 Task: In Windows properties of general video settings, Set the deinterlace mode to auto.
Action: Mouse moved to (148, 79)
Screenshot: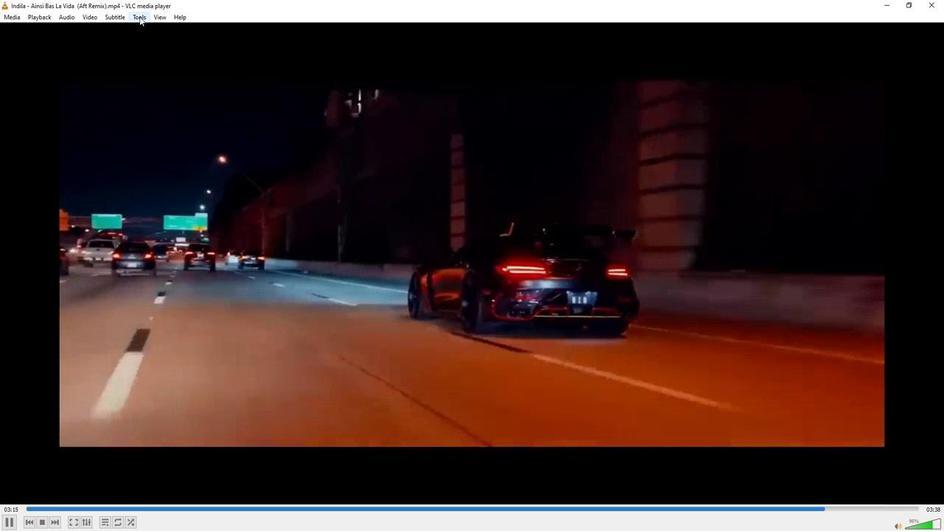 
Action: Mouse pressed left at (148, 79)
Screenshot: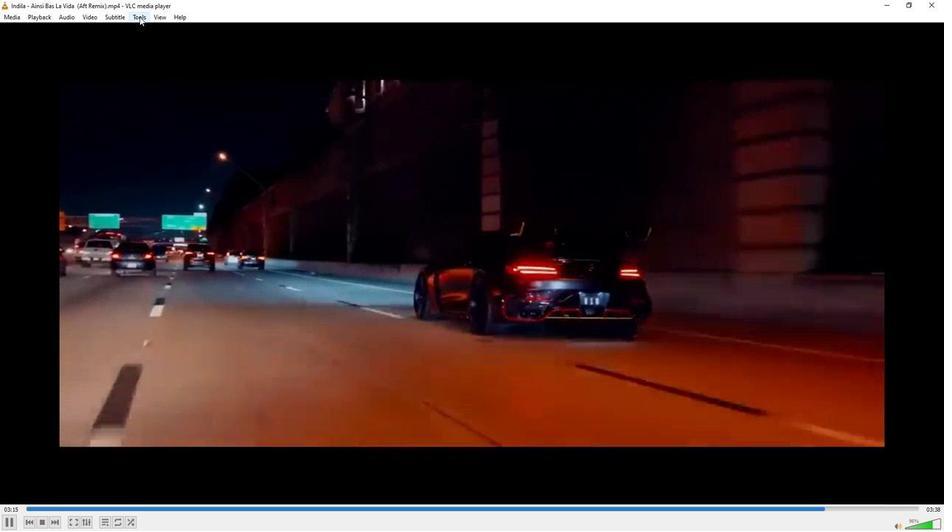 
Action: Mouse moved to (163, 173)
Screenshot: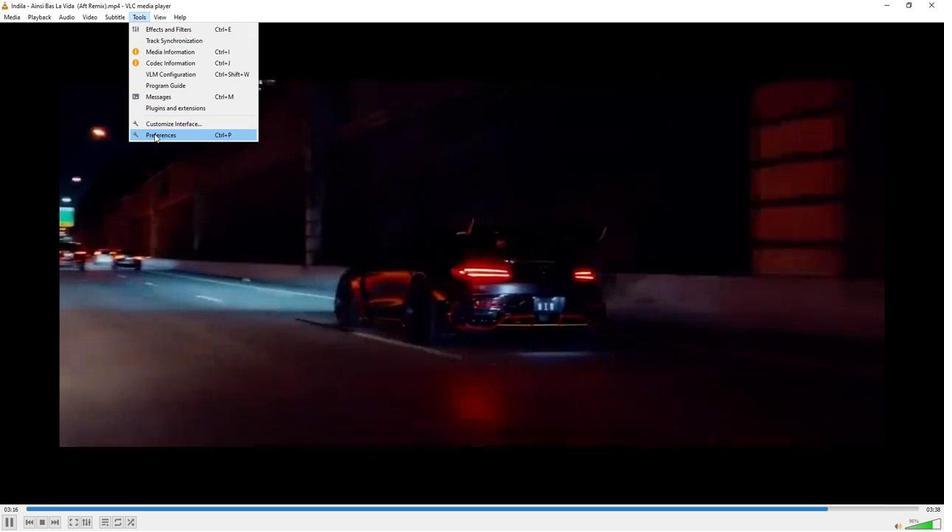 
Action: Mouse pressed left at (163, 173)
Screenshot: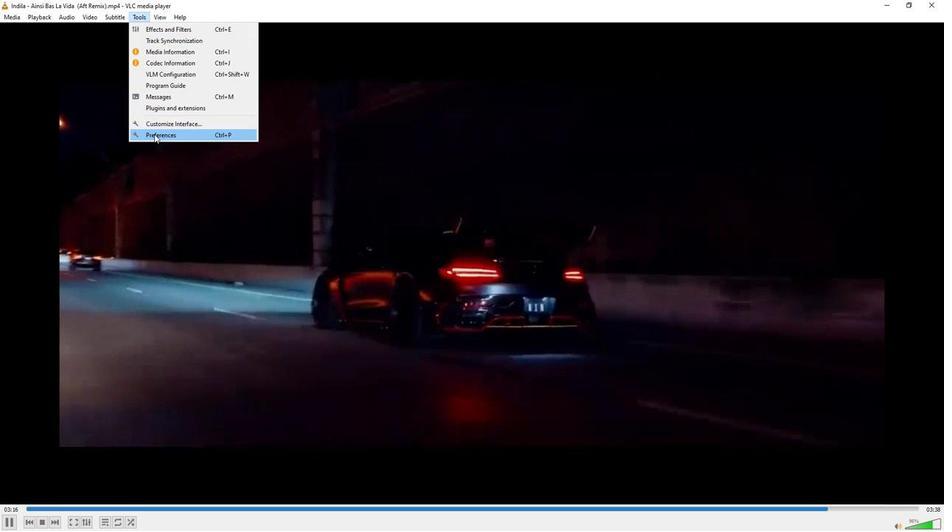 
Action: Mouse moved to (295, 338)
Screenshot: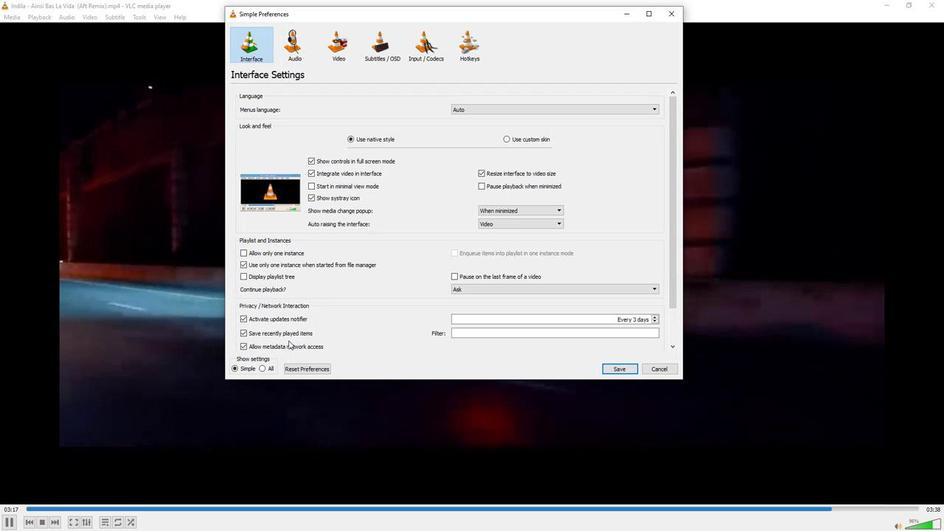 
Action: Mouse scrolled (295, 337) with delta (0, 0)
Screenshot: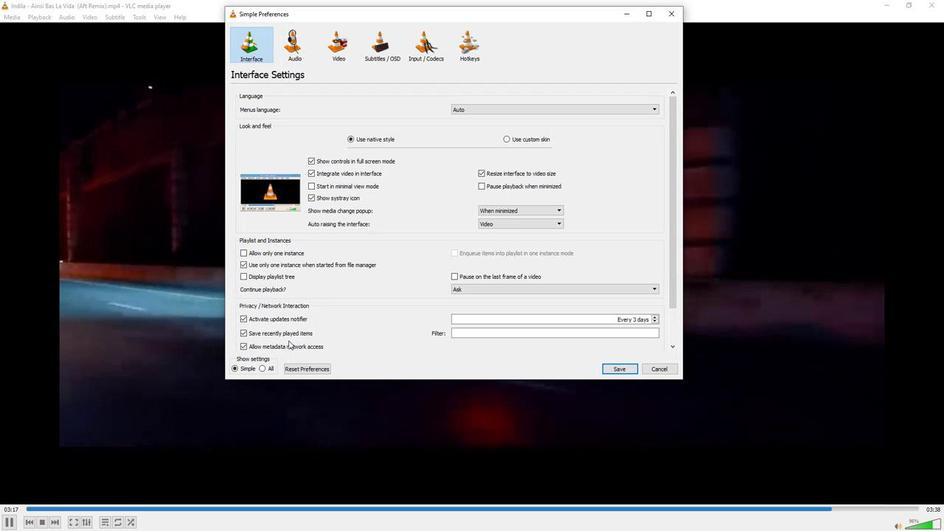 
Action: Mouse moved to (293, 338)
Screenshot: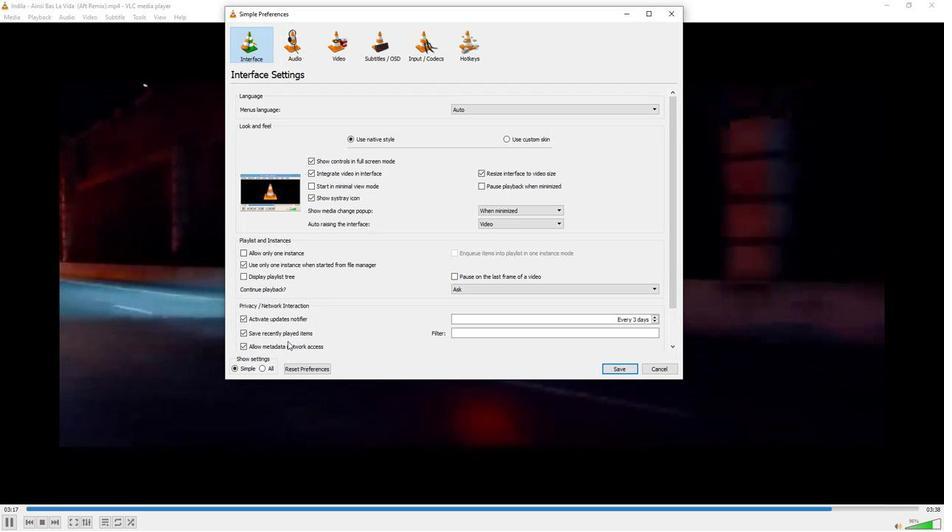 
Action: Mouse scrolled (293, 337) with delta (0, 0)
Screenshot: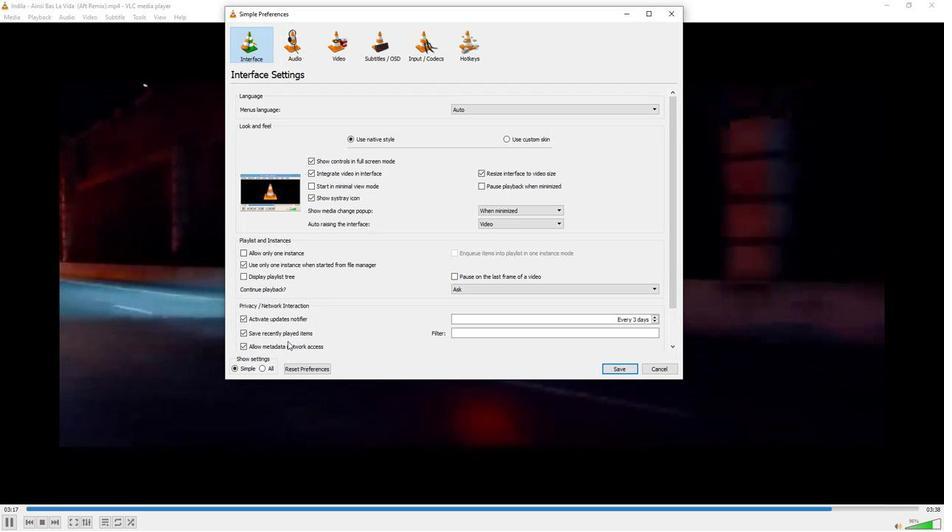 
Action: Mouse moved to (293, 338)
Screenshot: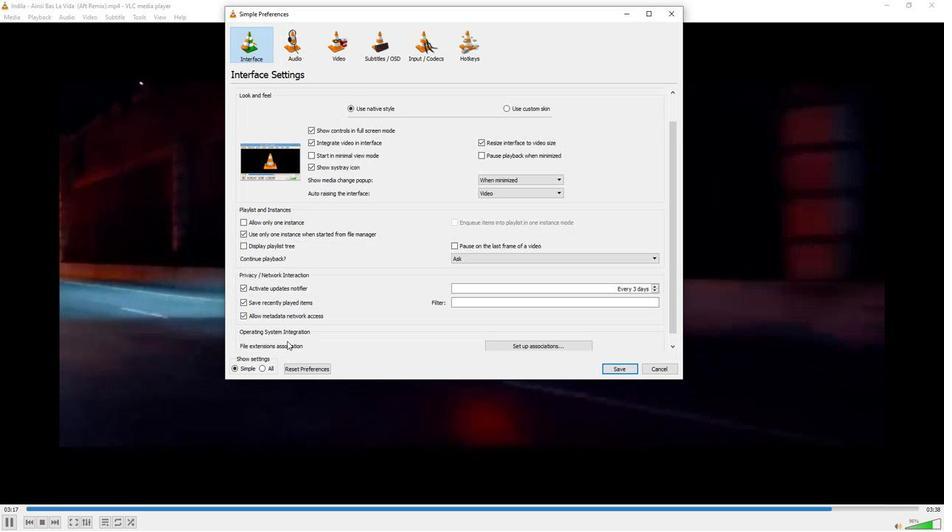 
Action: Mouse scrolled (293, 337) with delta (0, 0)
Screenshot: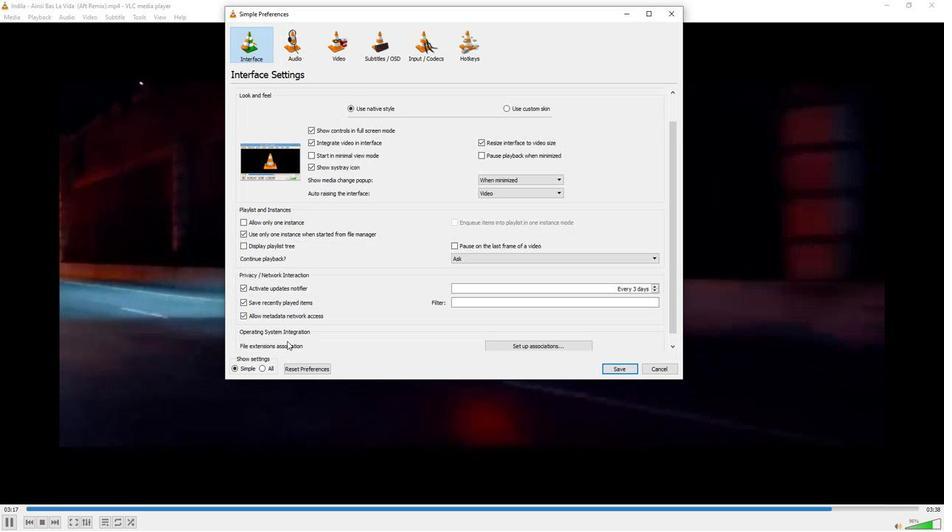 
Action: Mouse moved to (293, 338)
Screenshot: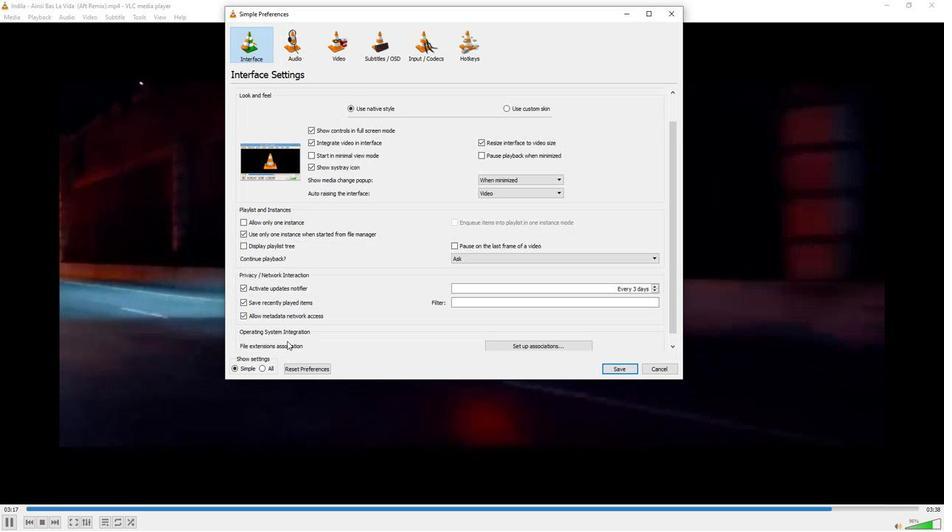
Action: Mouse scrolled (293, 338) with delta (0, 0)
Screenshot: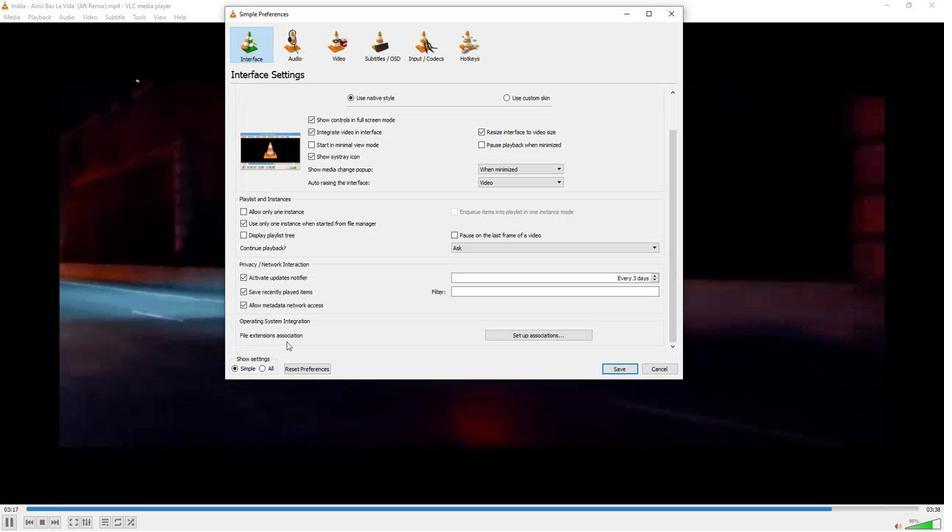 
Action: Mouse moved to (267, 358)
Screenshot: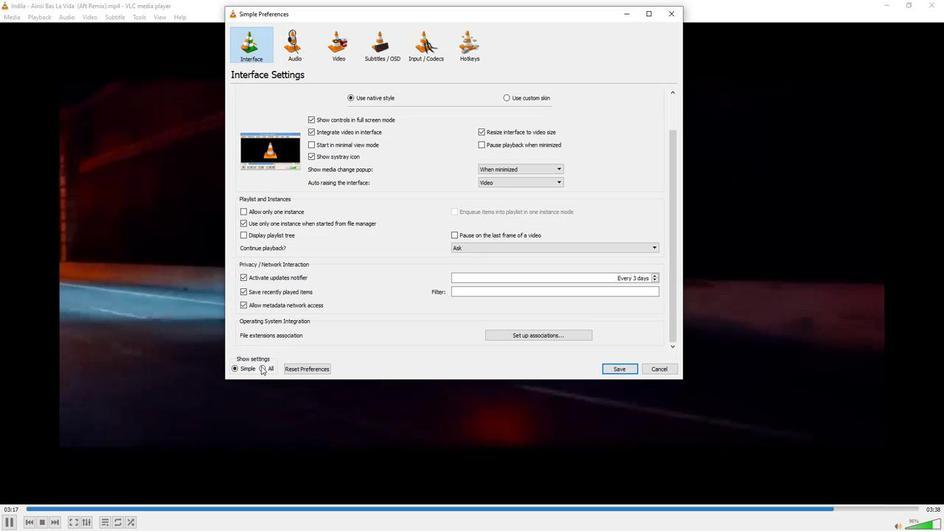 
Action: Mouse pressed left at (267, 358)
Screenshot: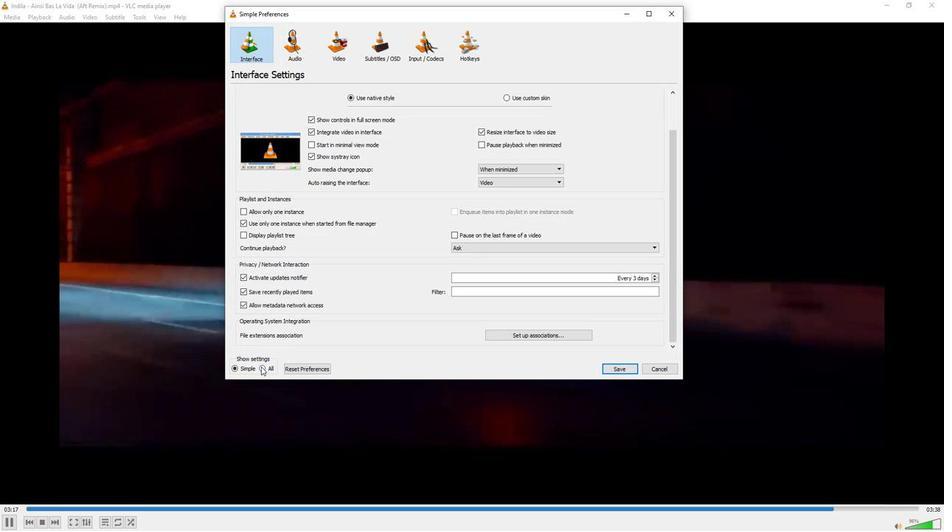 
Action: Mouse moved to (274, 254)
Screenshot: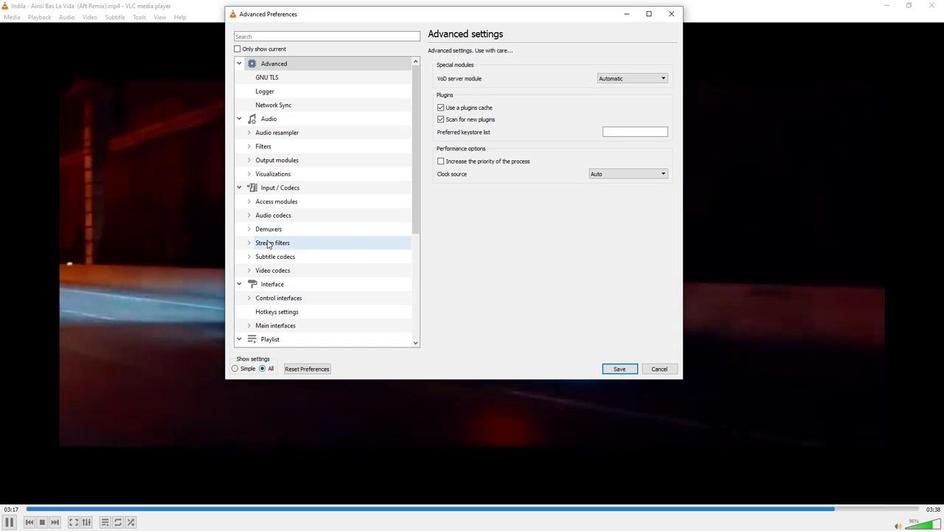 
Action: Mouse scrolled (274, 253) with delta (0, 0)
Screenshot: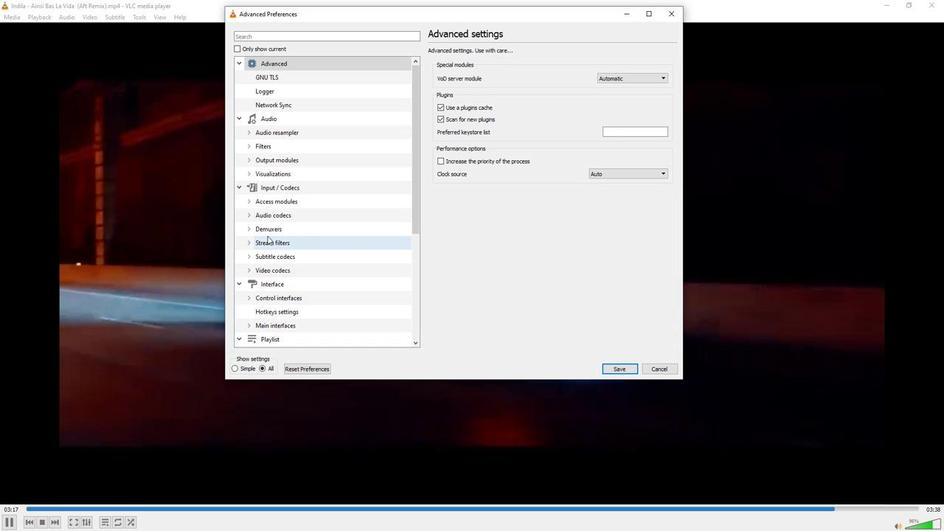 
Action: Mouse scrolled (274, 253) with delta (0, 0)
Screenshot: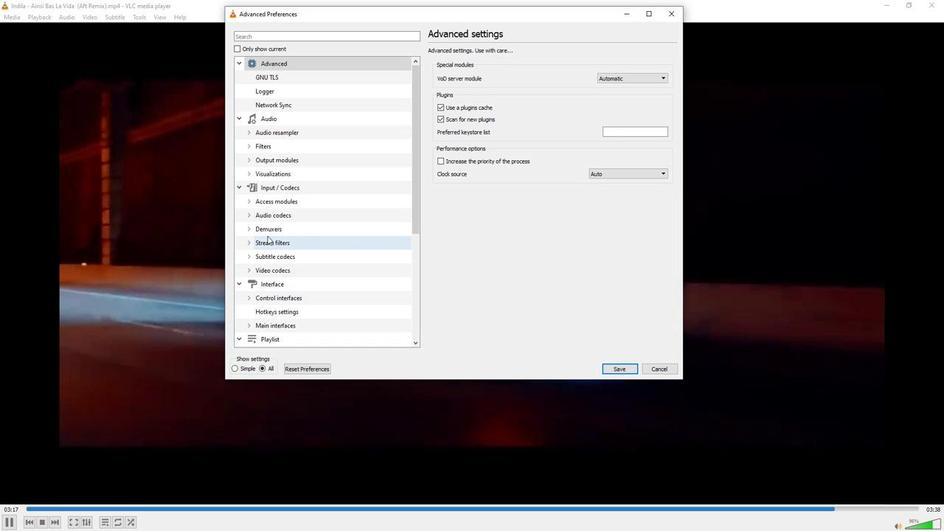 
Action: Mouse scrolled (274, 253) with delta (0, 0)
Screenshot: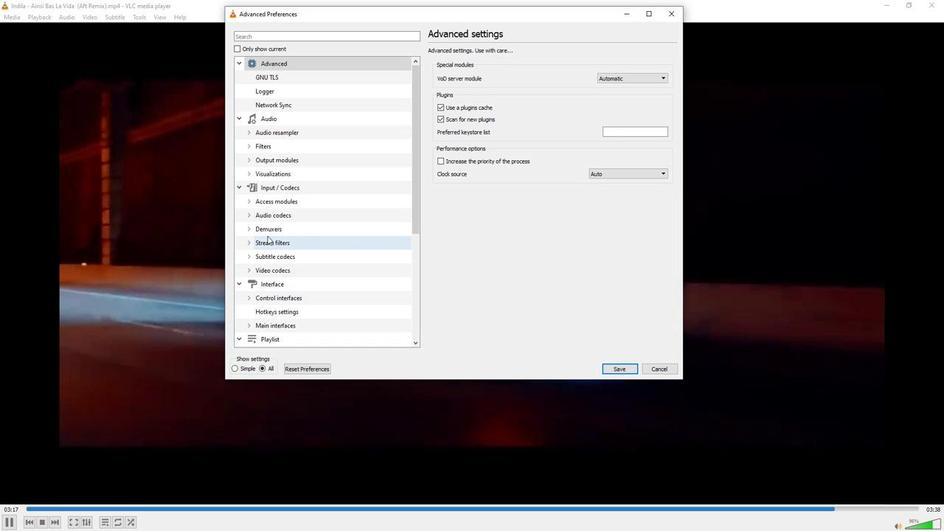 
Action: Mouse scrolled (274, 253) with delta (0, 0)
Screenshot: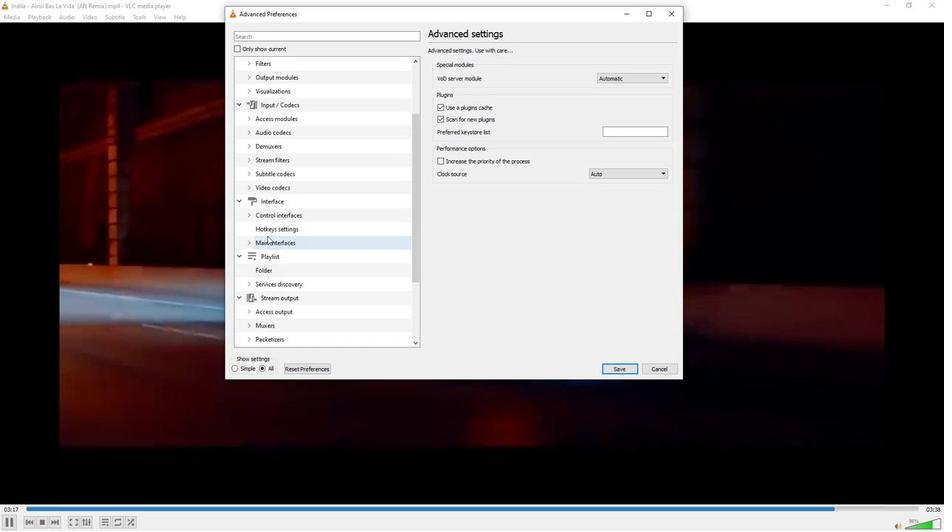 
Action: Mouse scrolled (274, 253) with delta (0, 0)
Screenshot: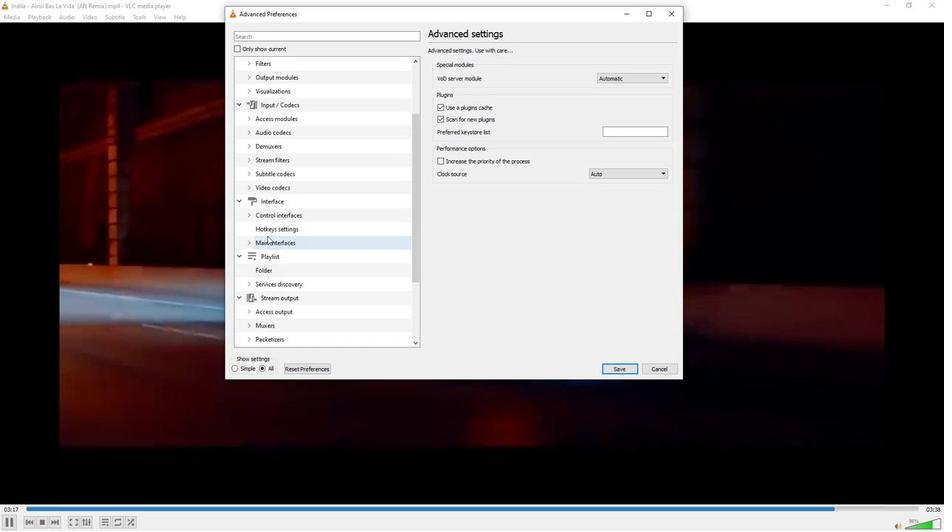 
Action: Mouse scrolled (274, 253) with delta (0, 0)
Screenshot: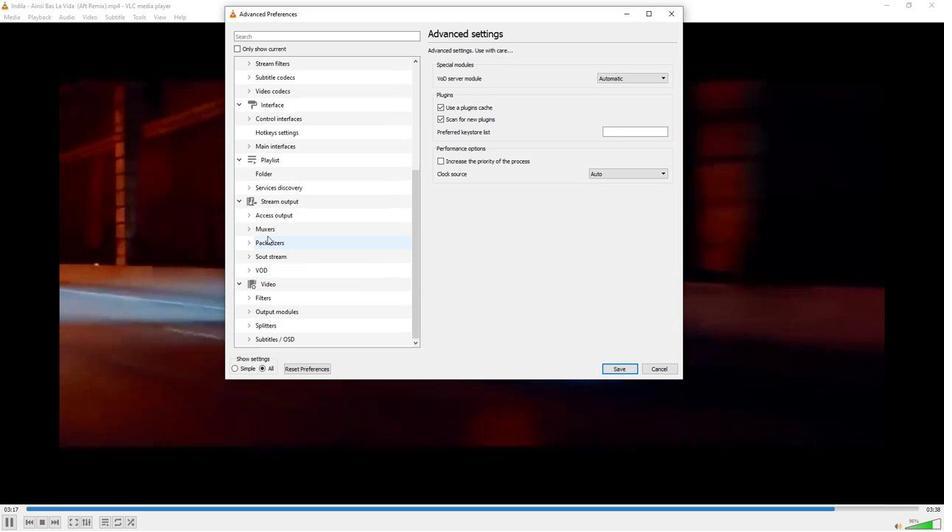 
Action: Mouse scrolled (274, 253) with delta (0, 0)
Screenshot: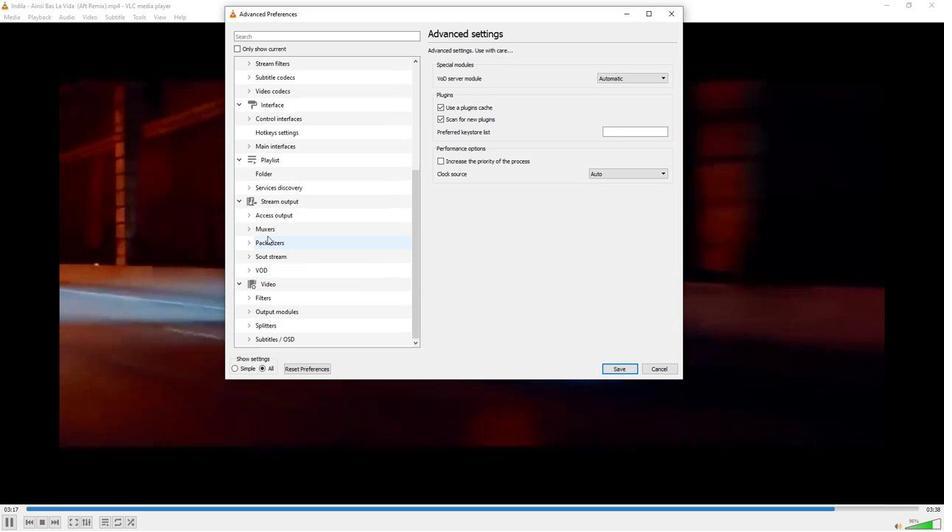 
Action: Mouse scrolled (274, 253) with delta (0, 0)
Screenshot: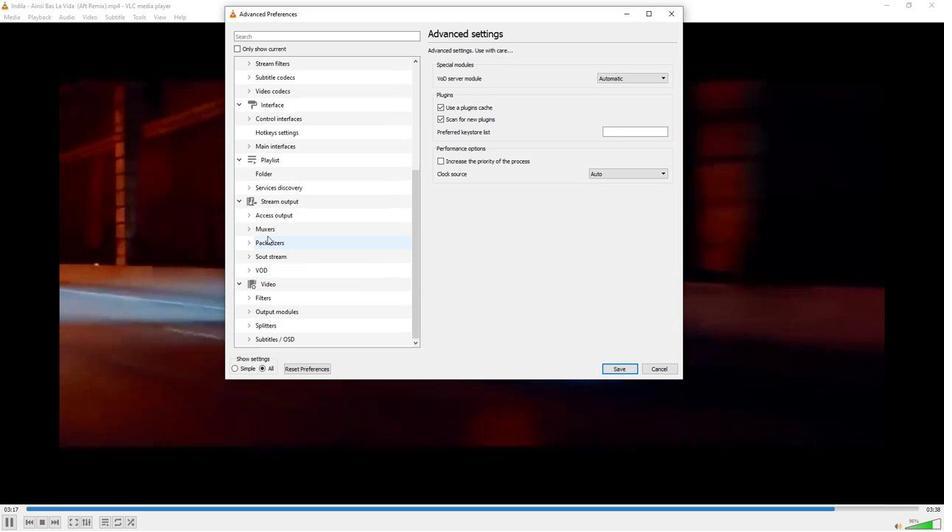 
Action: Mouse moved to (275, 292)
Screenshot: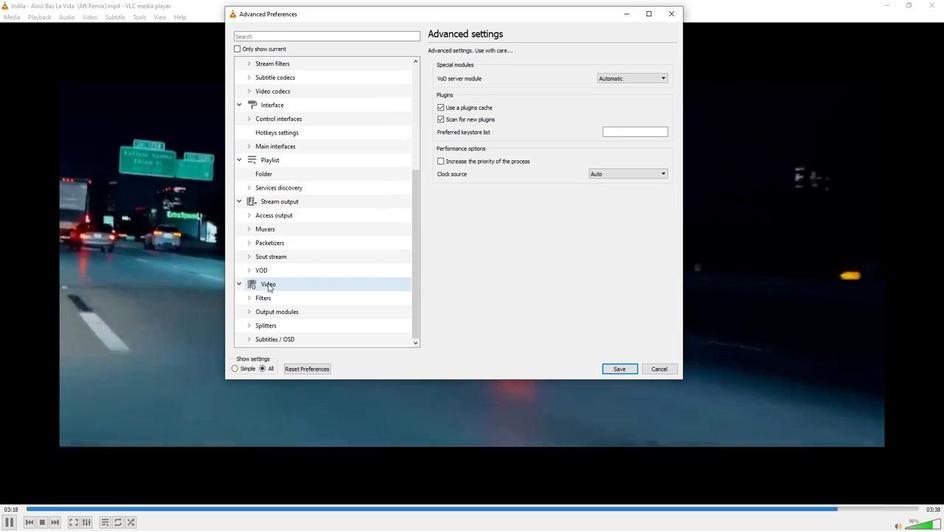 
Action: Mouse pressed left at (275, 292)
Screenshot: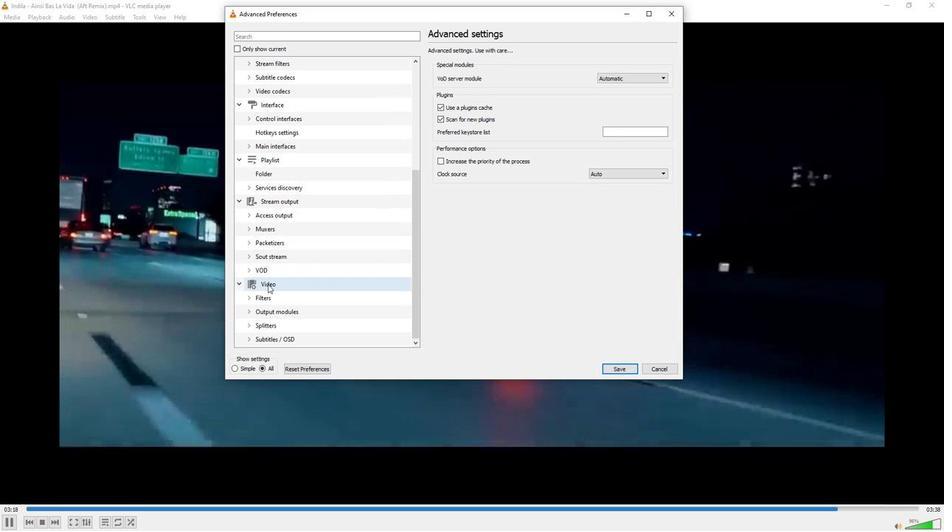 
Action: Mouse moved to (534, 288)
Screenshot: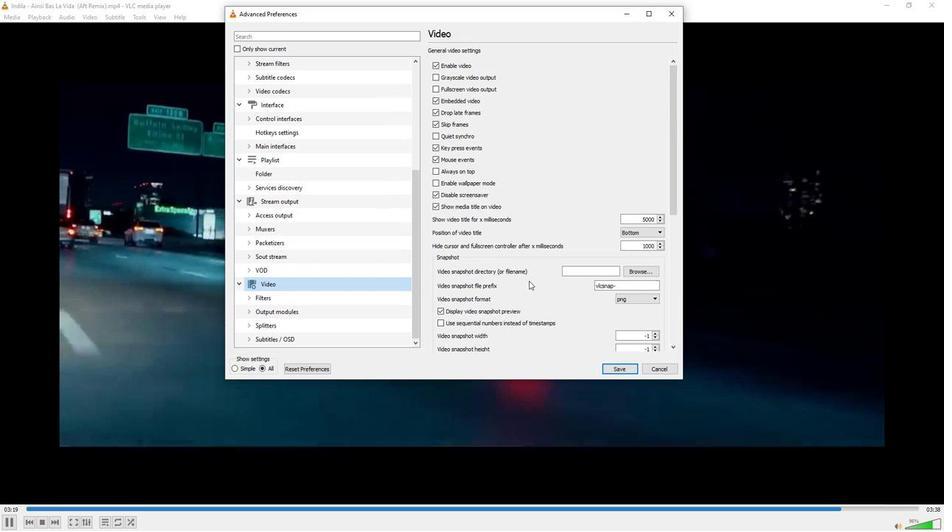 
Action: Mouse scrolled (534, 288) with delta (0, 0)
Screenshot: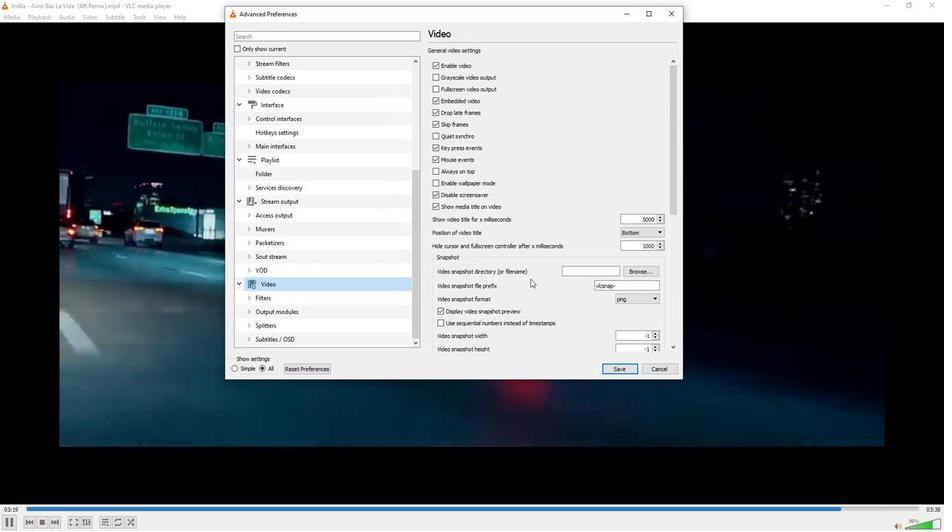 
Action: Mouse scrolled (534, 288) with delta (0, 0)
Screenshot: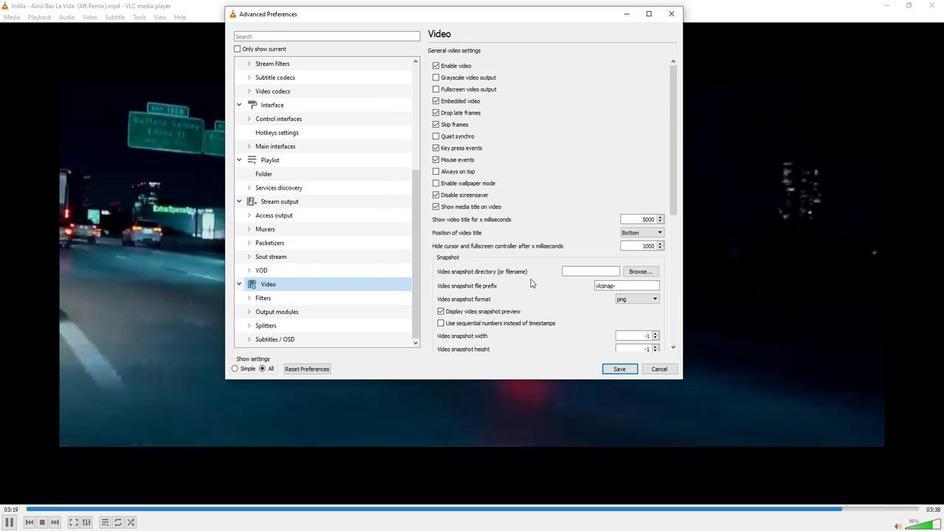 
Action: Mouse scrolled (534, 288) with delta (0, 0)
Screenshot: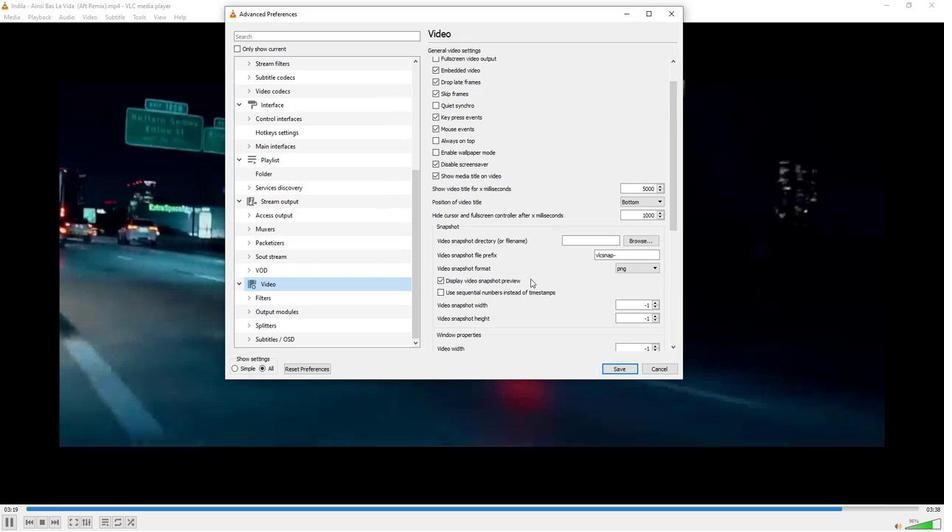 
Action: Mouse scrolled (534, 288) with delta (0, 0)
Screenshot: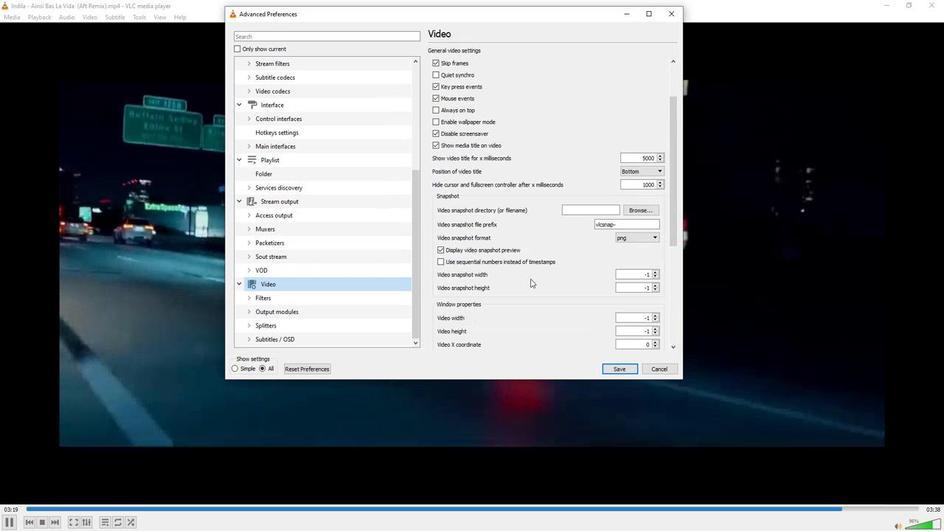 
Action: Mouse scrolled (534, 288) with delta (0, 0)
Screenshot: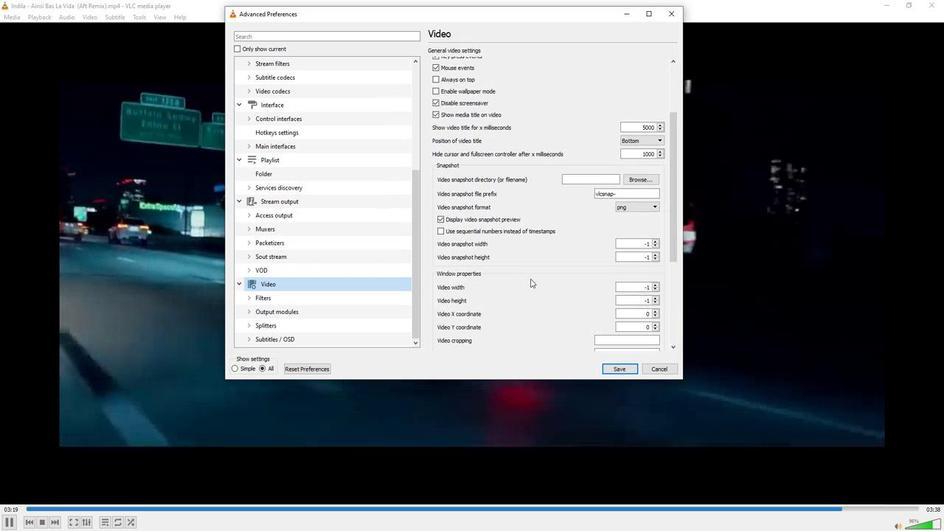 
Action: Mouse scrolled (534, 288) with delta (0, 0)
Screenshot: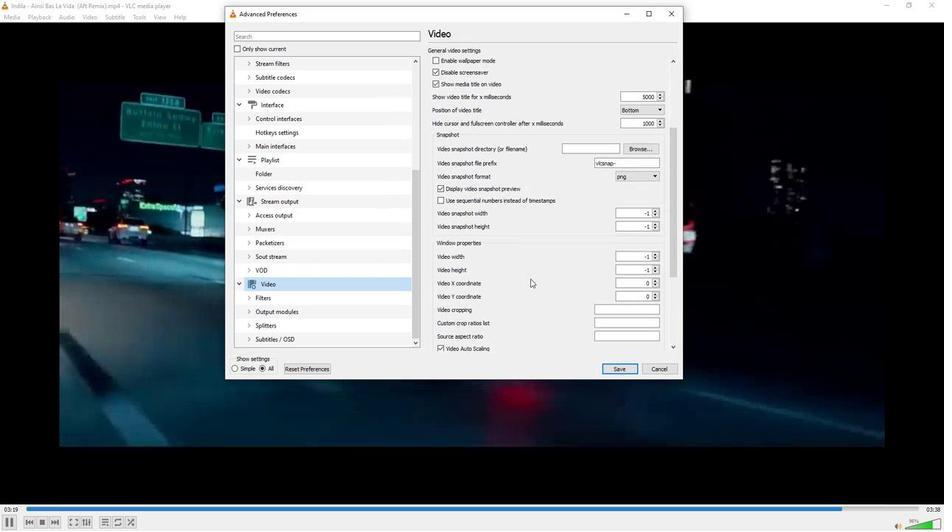 
Action: Mouse scrolled (534, 288) with delta (0, 0)
Screenshot: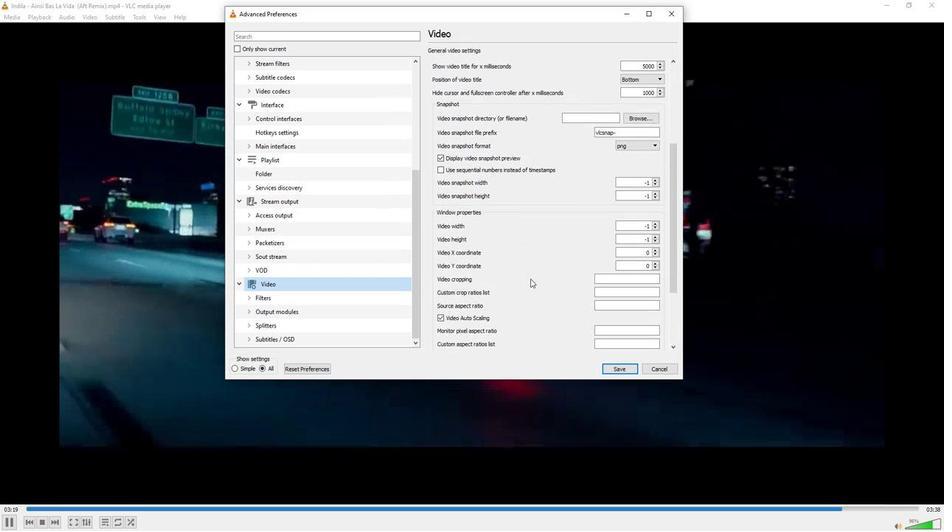
Action: Mouse scrolled (534, 288) with delta (0, 0)
Screenshot: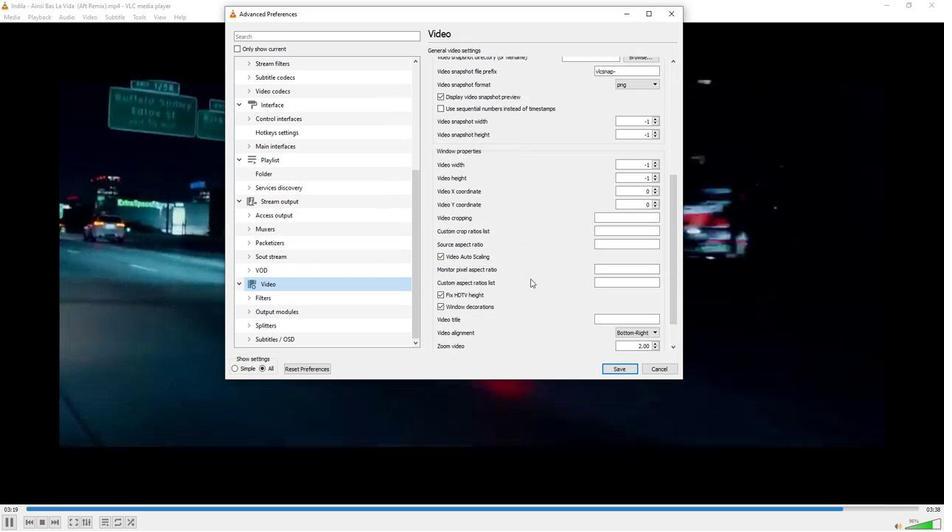 
Action: Mouse moved to (537, 290)
Screenshot: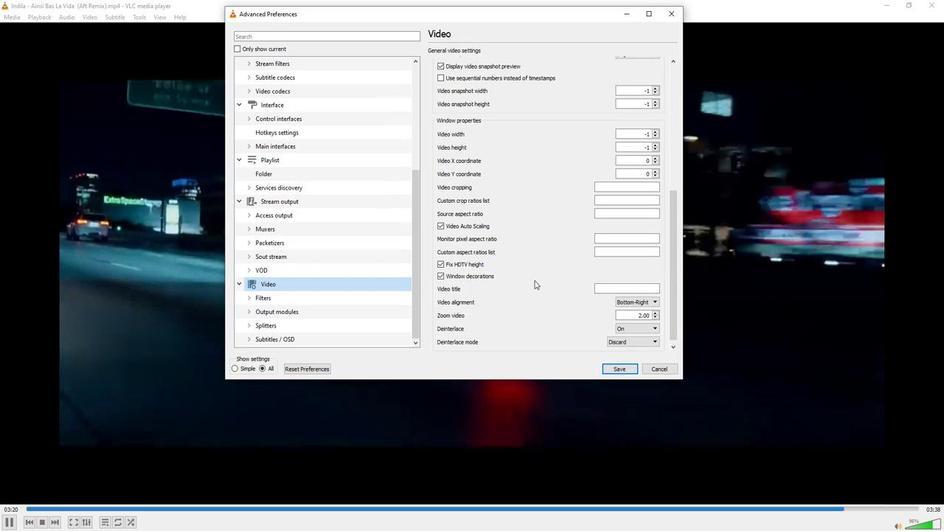 
Action: Mouse scrolled (537, 289) with delta (0, 0)
Screenshot: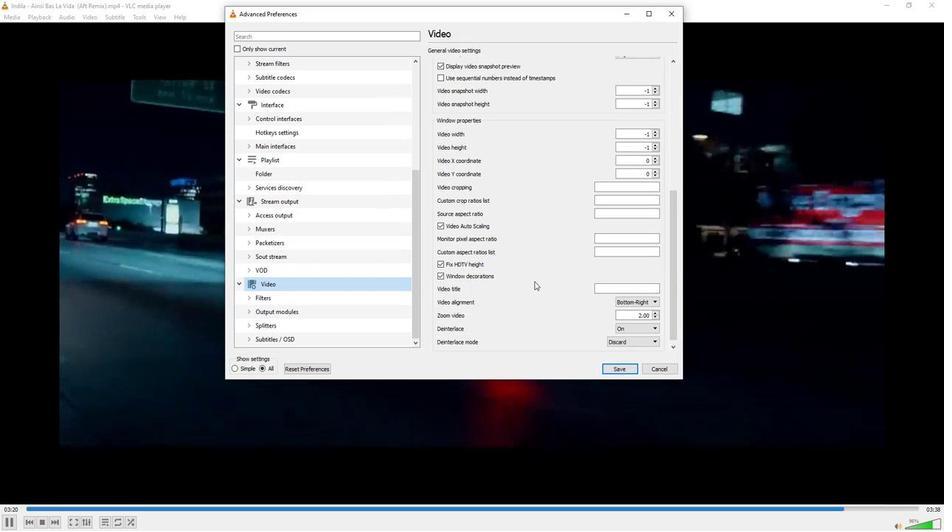 
Action: Mouse moved to (537, 291)
Screenshot: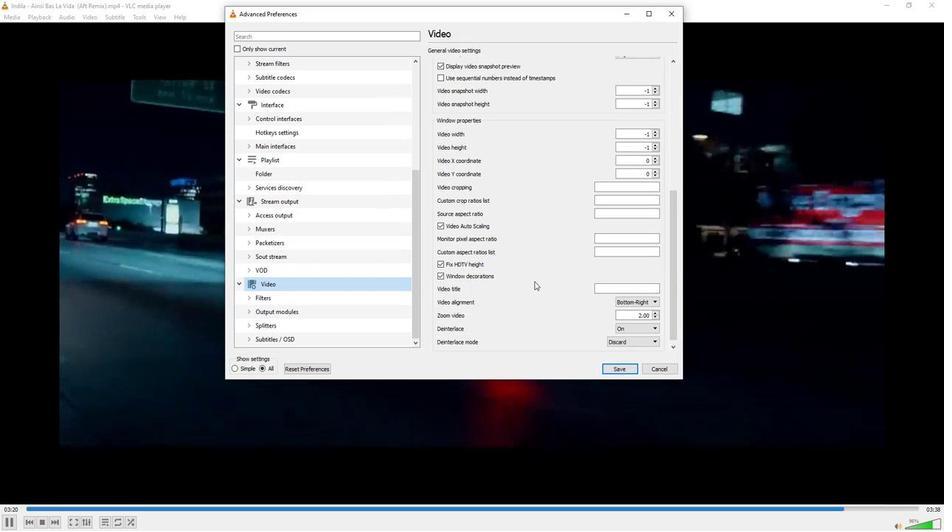 
Action: Mouse scrolled (537, 291) with delta (0, 0)
Screenshot: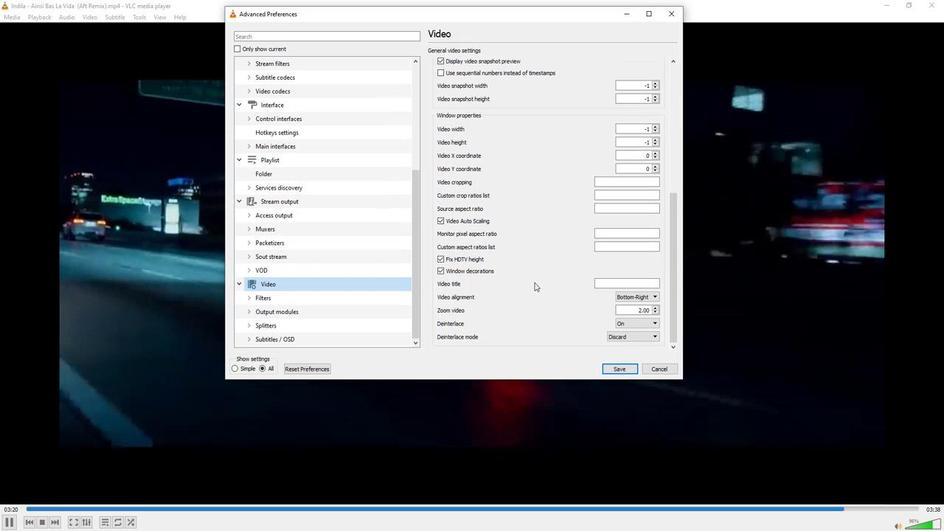 
Action: Mouse scrolled (537, 291) with delta (0, 0)
Screenshot: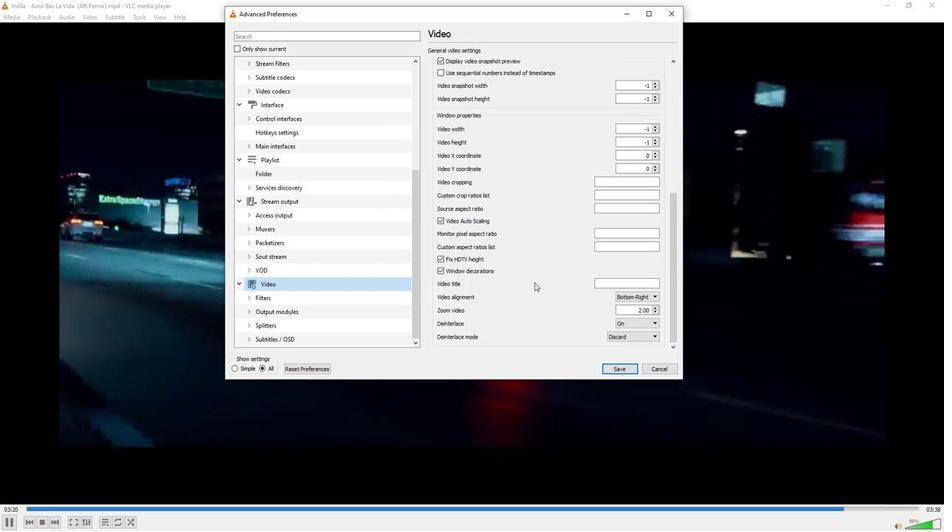 
Action: Mouse moved to (619, 333)
Screenshot: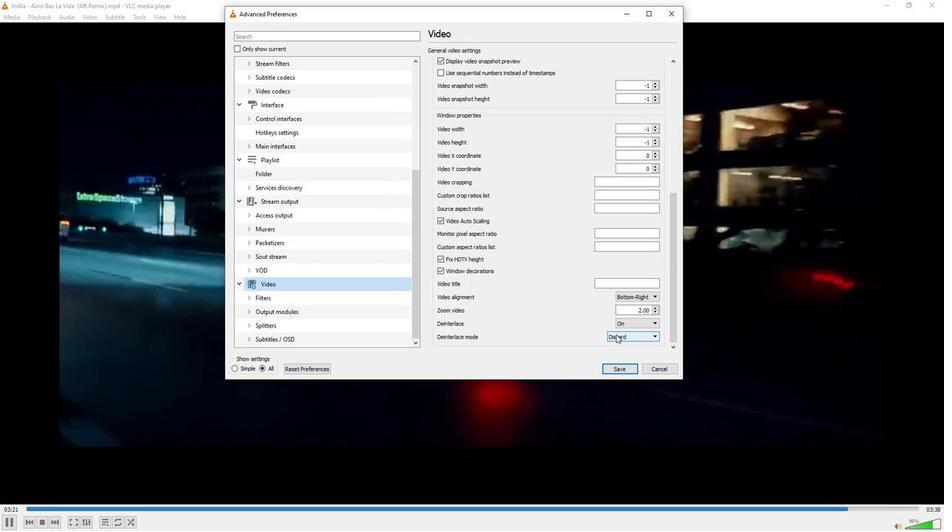 
Action: Mouse pressed left at (619, 333)
Screenshot: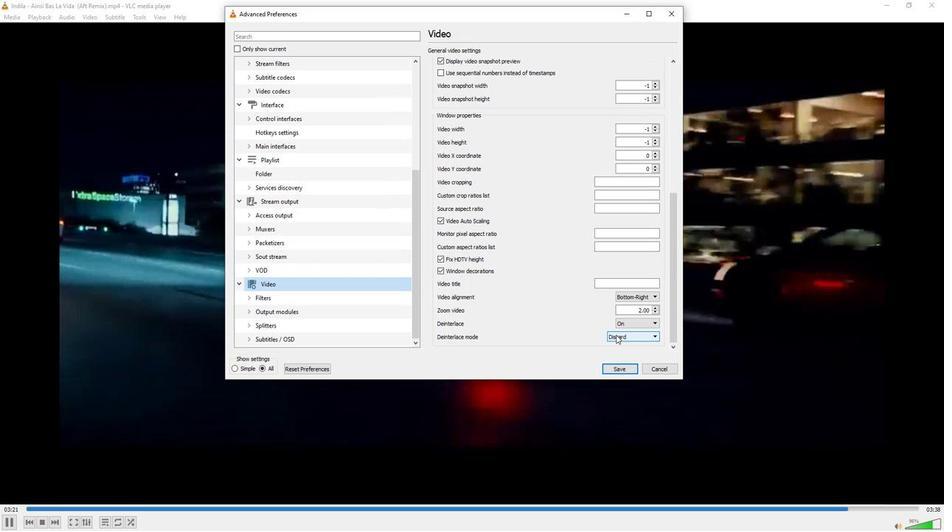 
Action: Mouse moved to (618, 340)
Screenshot: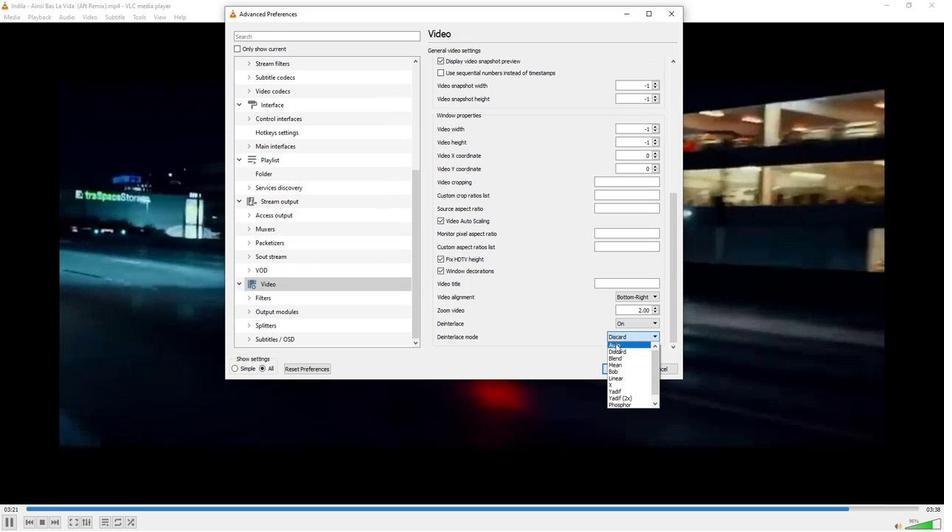 
Action: Mouse pressed left at (618, 340)
Screenshot: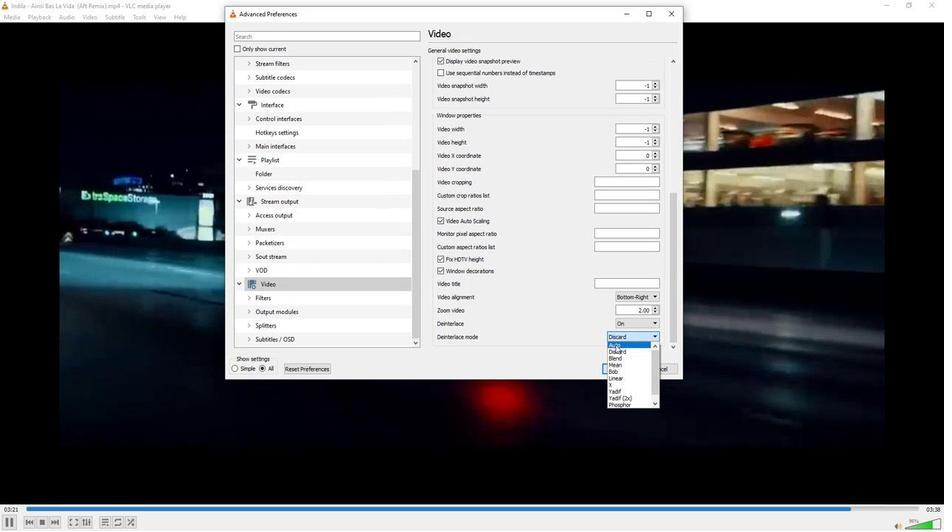
Action: Mouse moved to (471, 327)
Screenshot: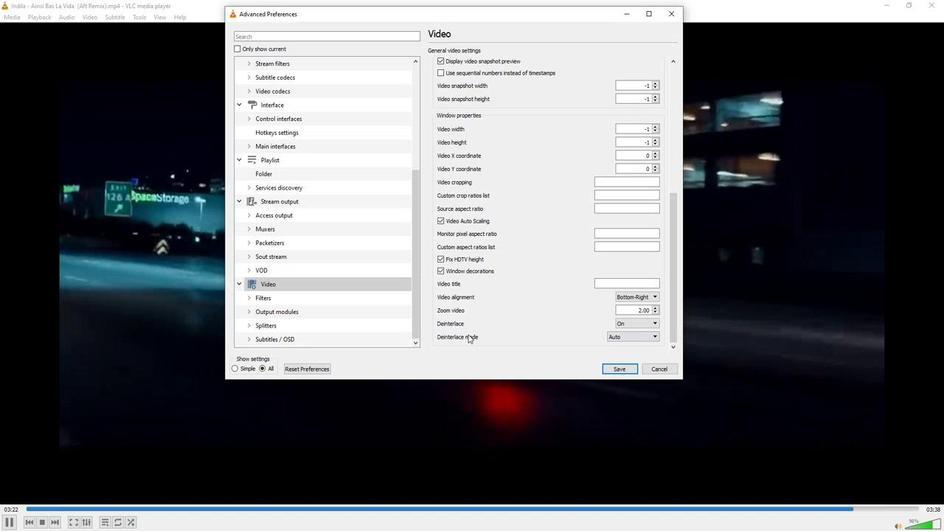 
